 Task: Look for properties that are listed on Redfin for more than 180 days.
Action: Mouse moved to (563, 228)
Screenshot: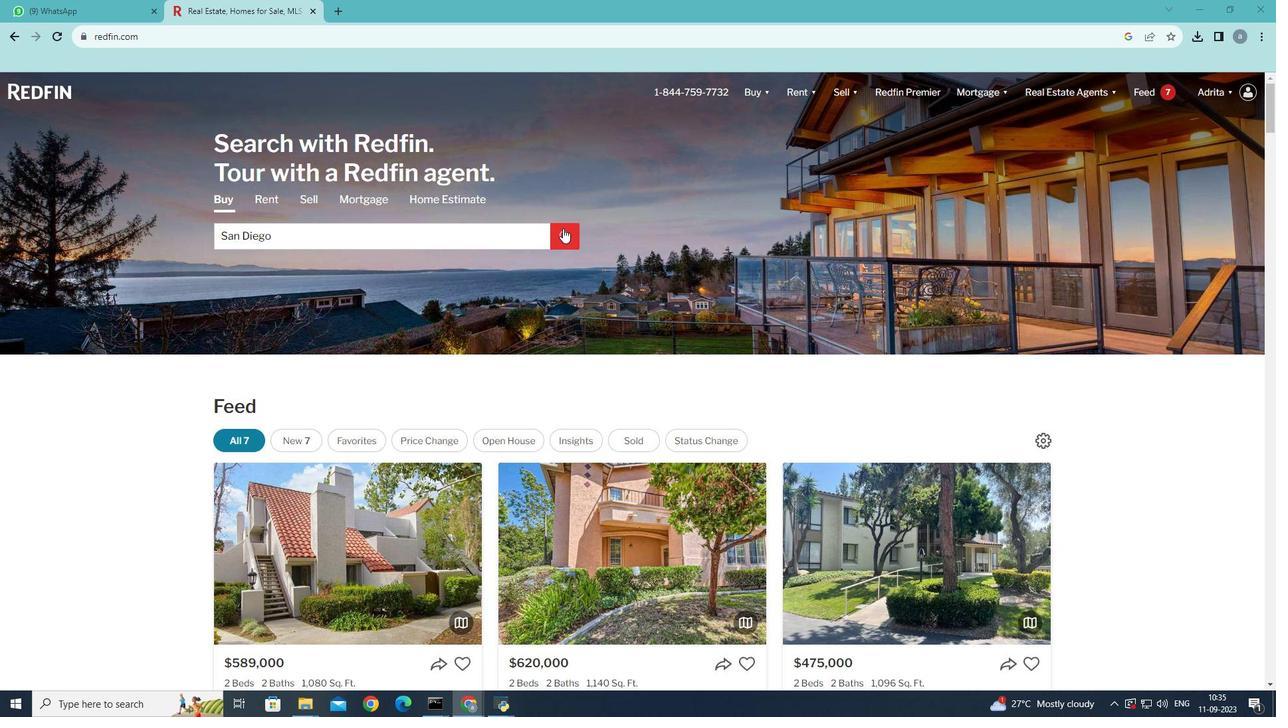 
Action: Mouse pressed left at (563, 228)
Screenshot: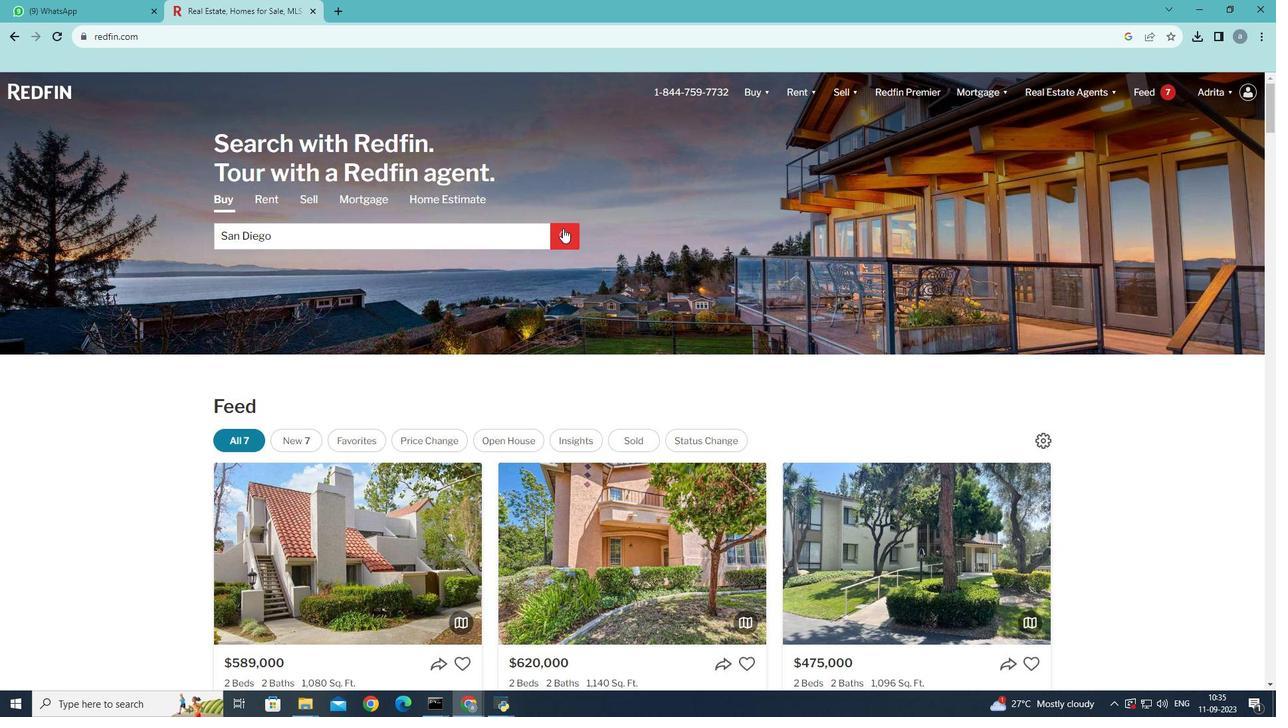 
Action: Mouse moved to (1144, 175)
Screenshot: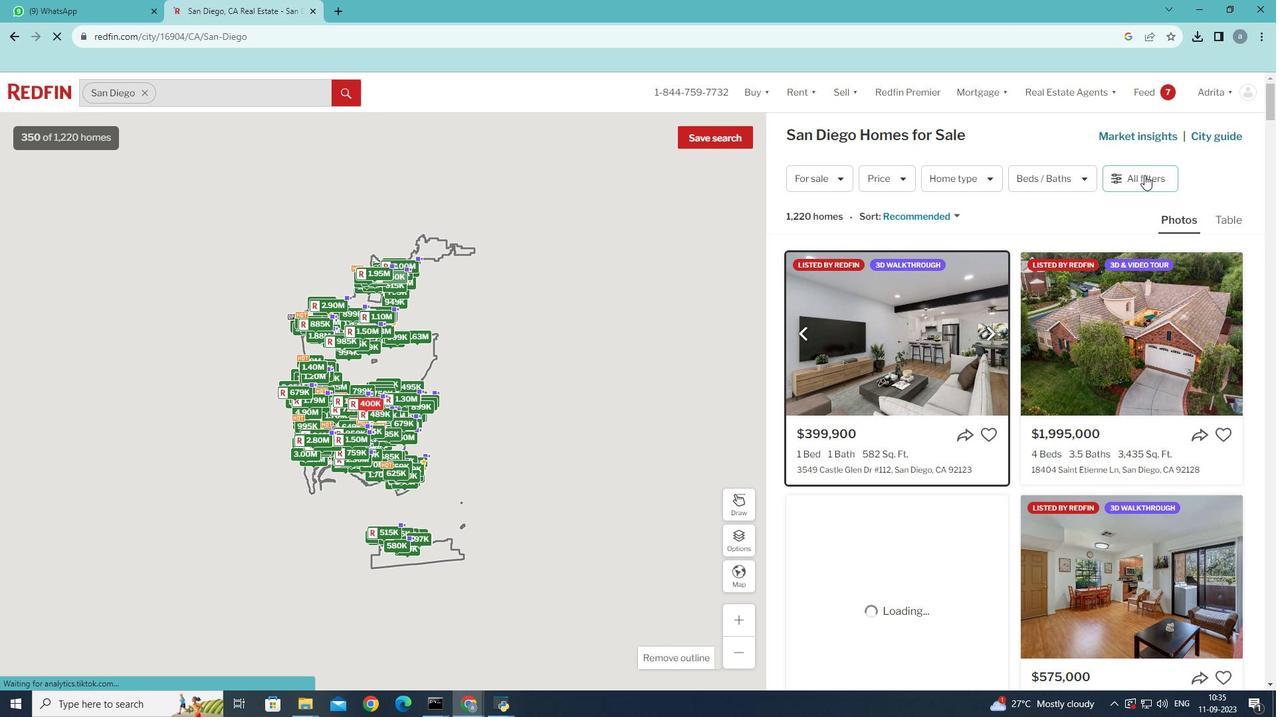 
Action: Mouse pressed left at (1144, 175)
Screenshot: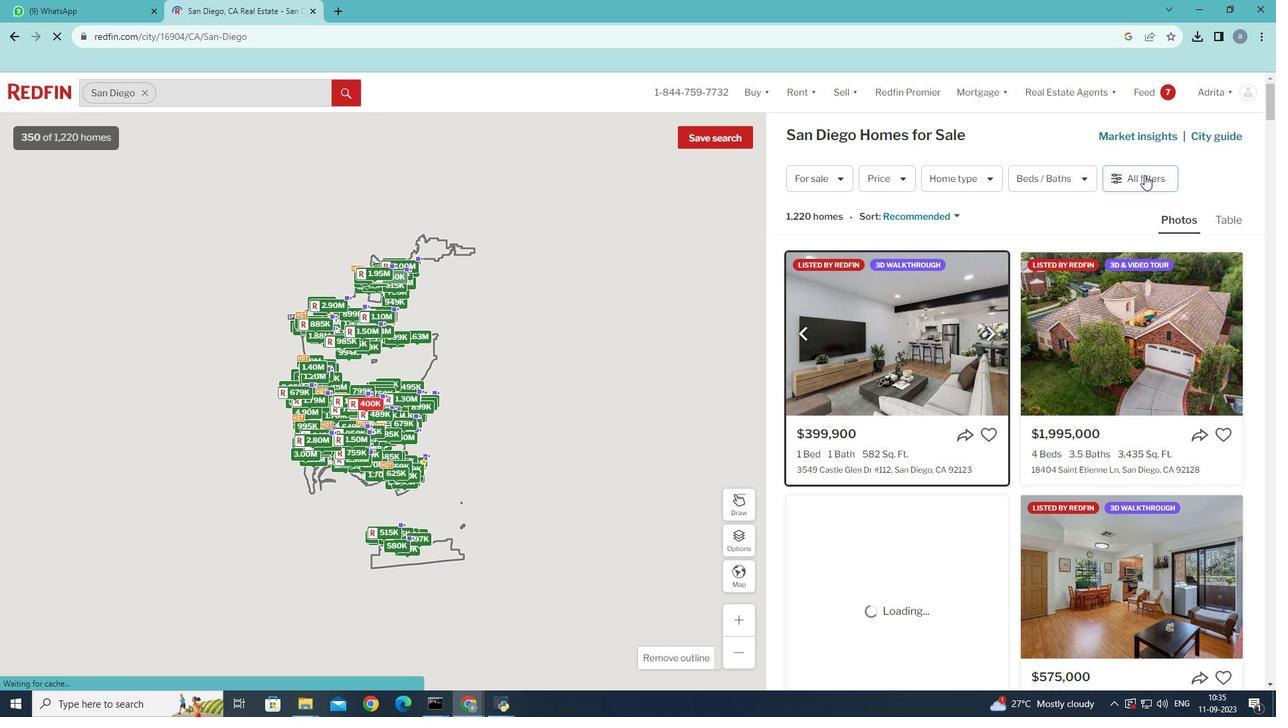 
Action: Mouse pressed left at (1144, 175)
Screenshot: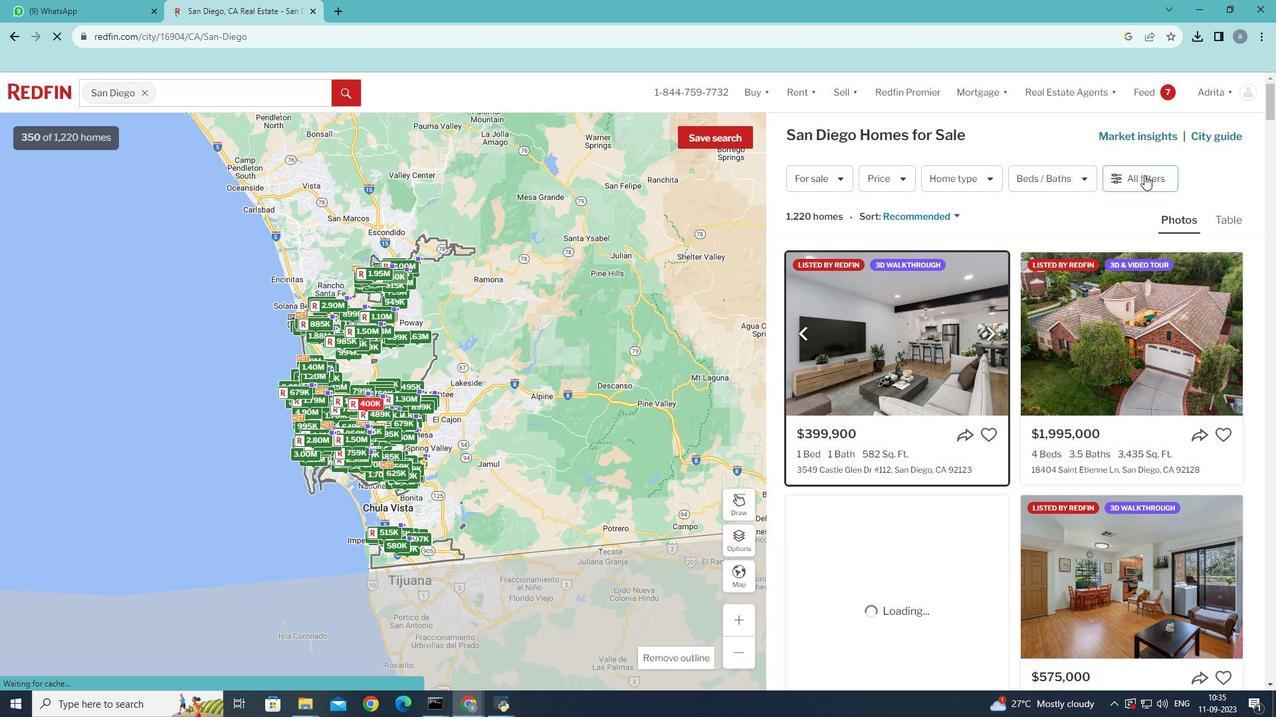 
Action: Mouse moved to (1143, 175)
Screenshot: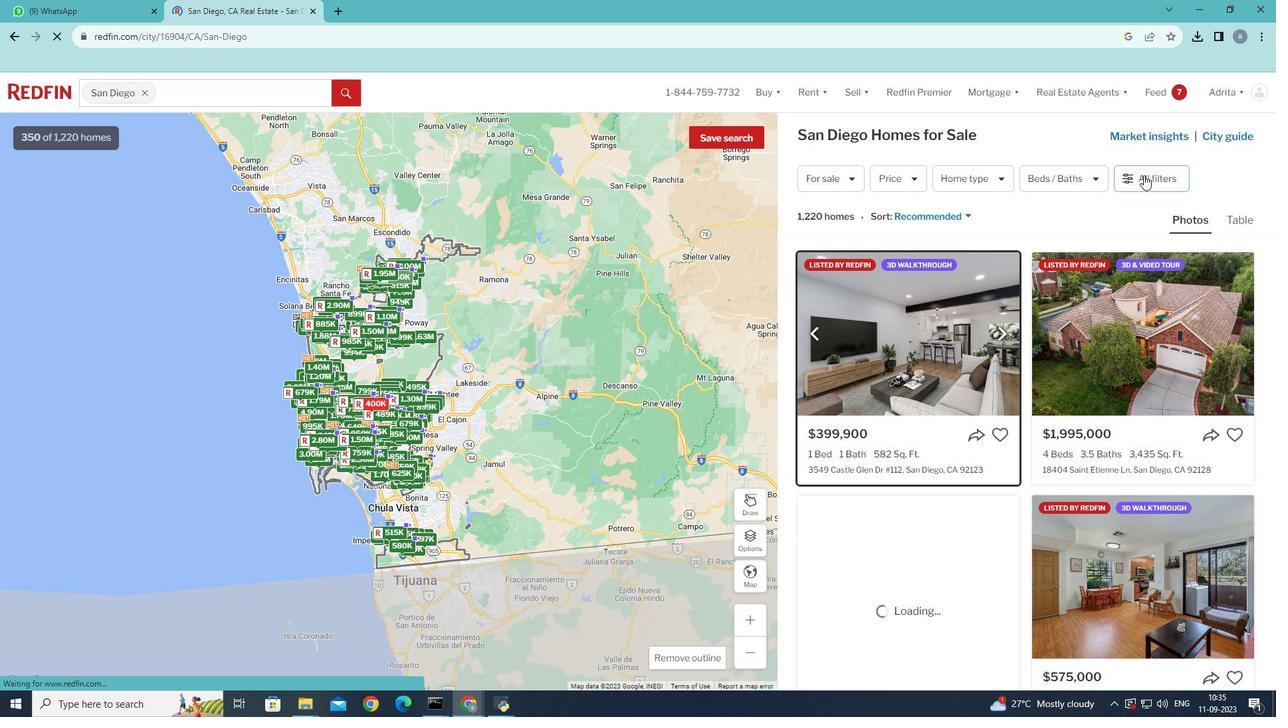 
Action: Mouse pressed left at (1143, 175)
Screenshot: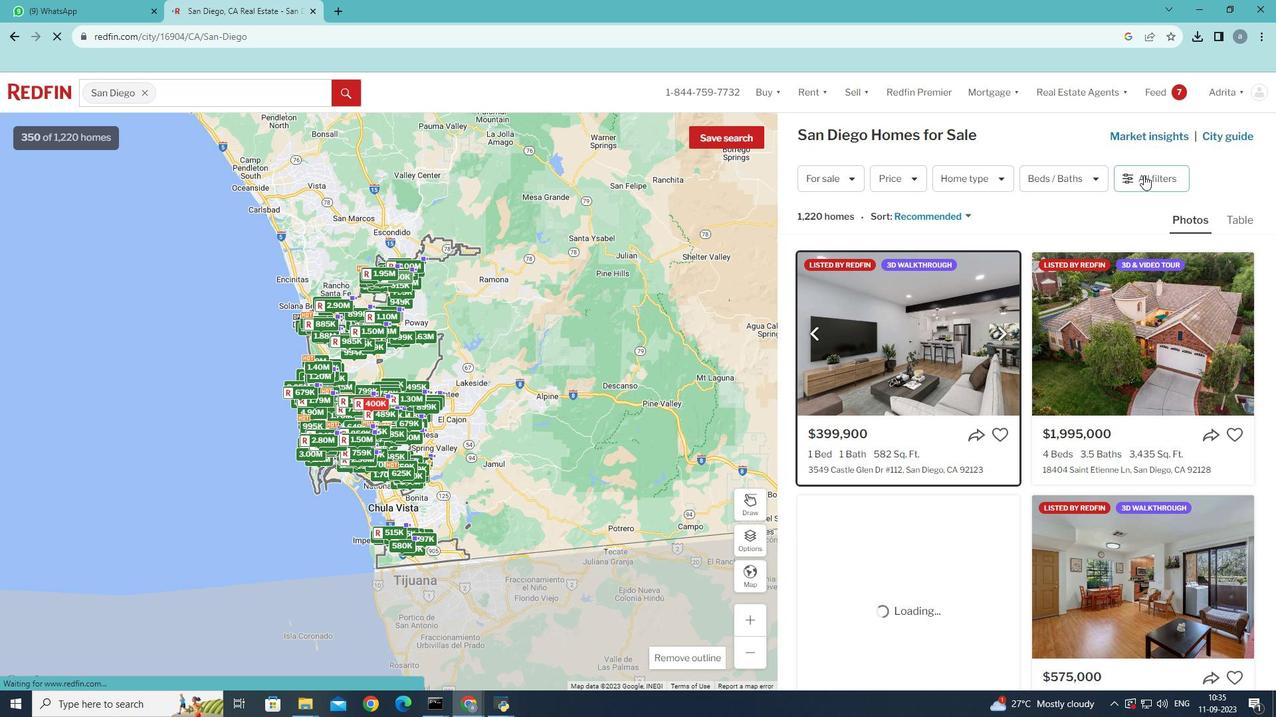 
Action: Mouse moved to (950, 125)
Screenshot: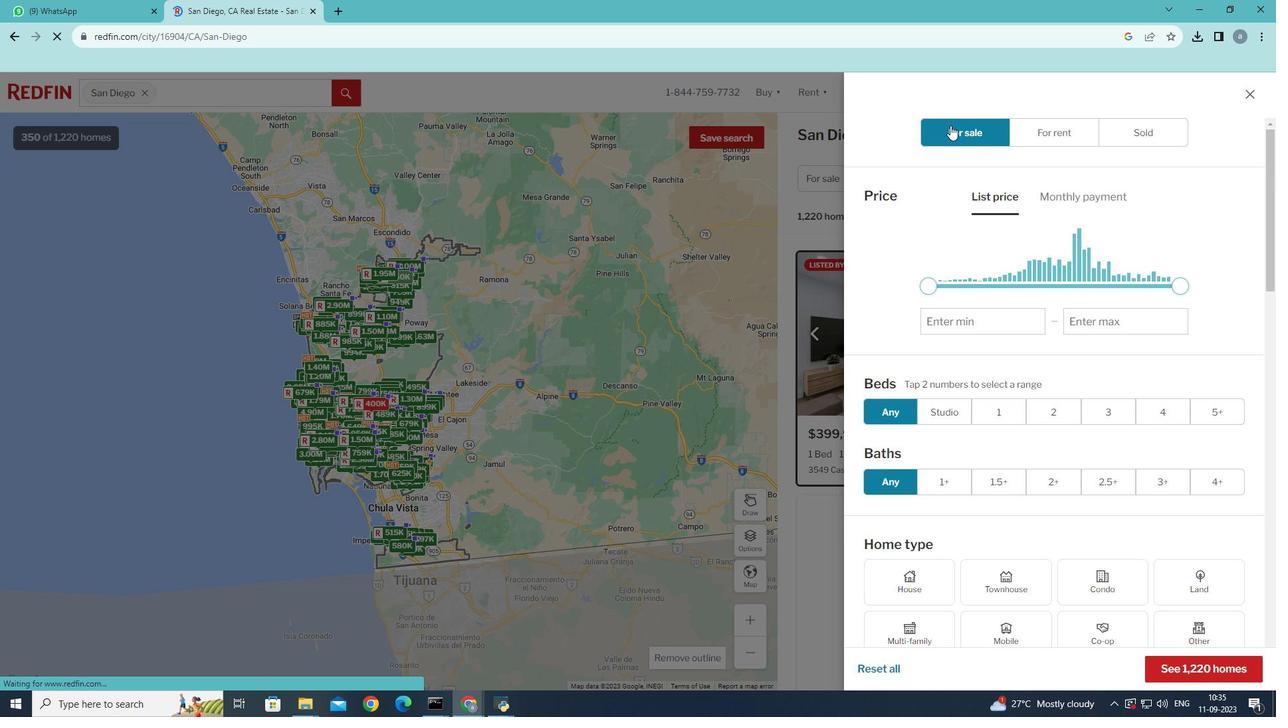 
Action: Mouse pressed left at (950, 125)
Screenshot: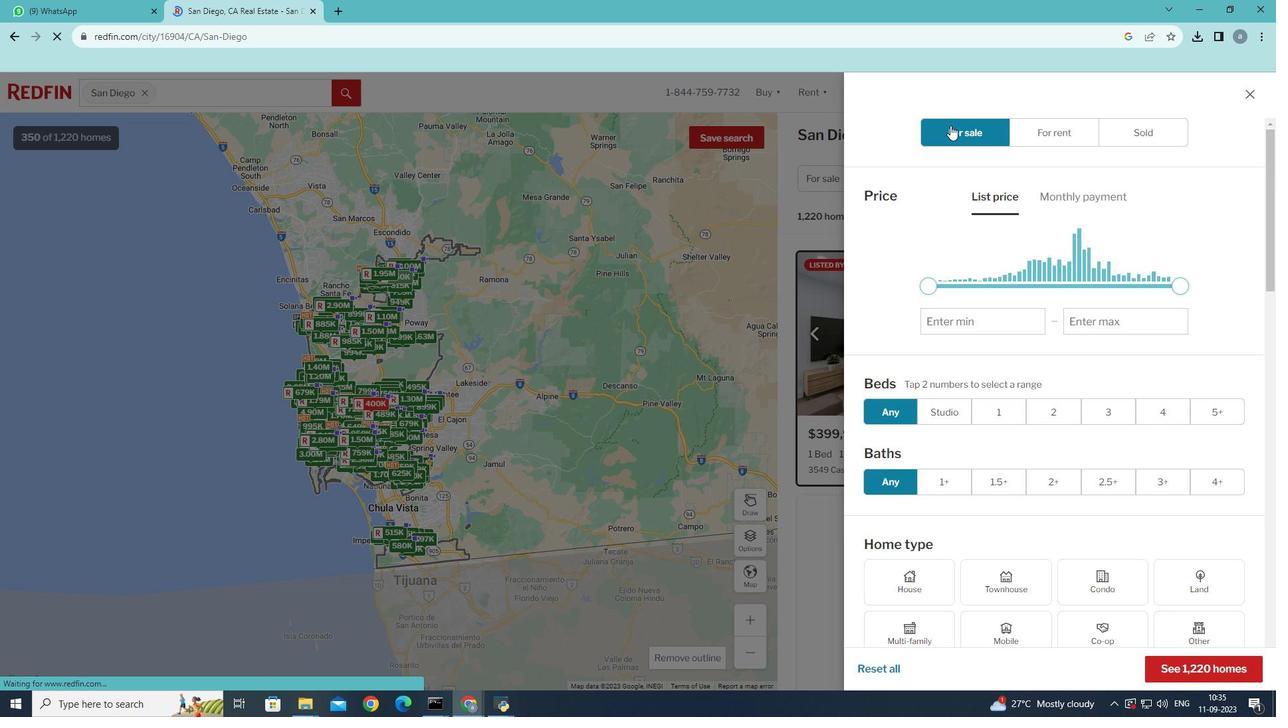 
Action: Mouse moved to (1057, 341)
Screenshot: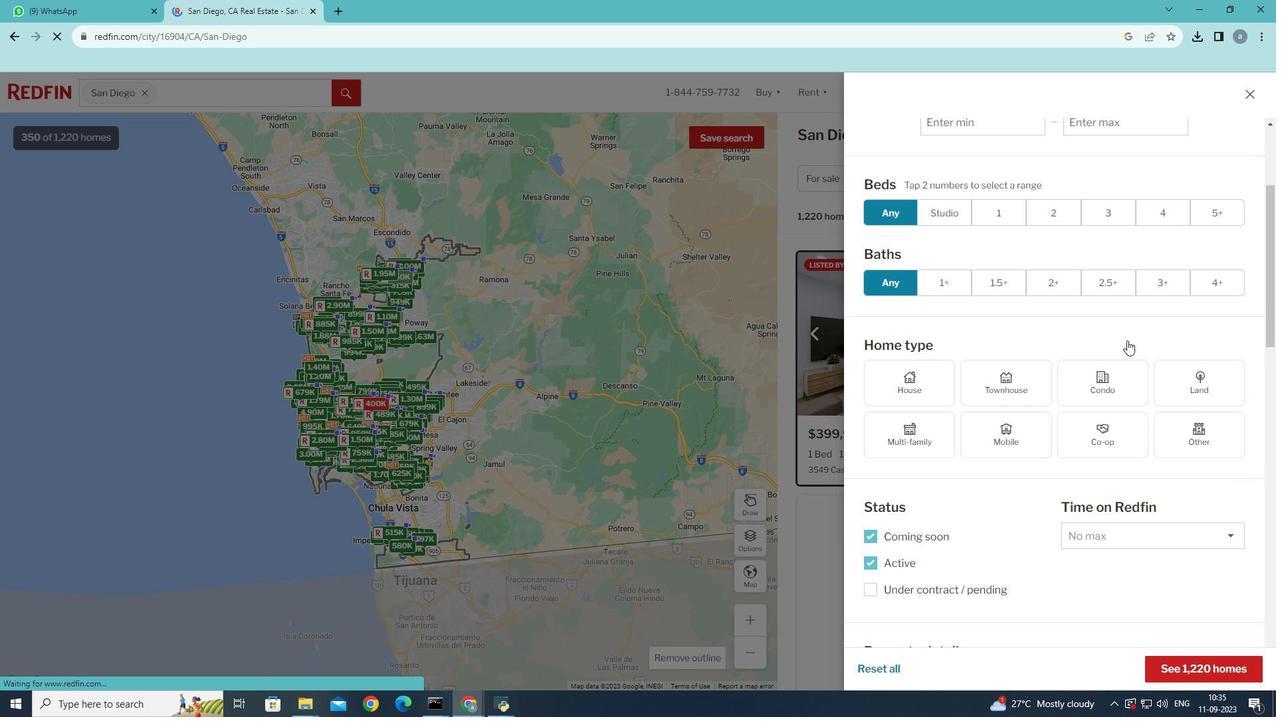 
Action: Mouse scrolled (1057, 341) with delta (0, 0)
Screenshot: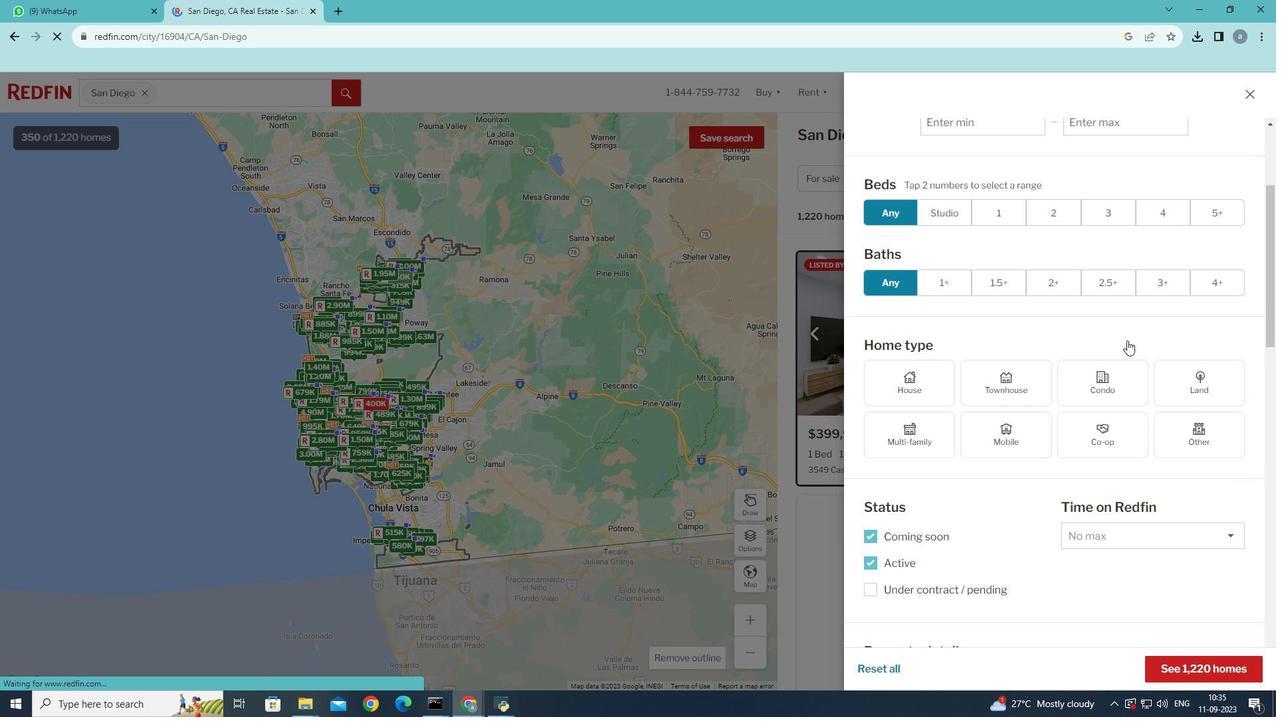 
Action: Mouse moved to (1060, 343)
Screenshot: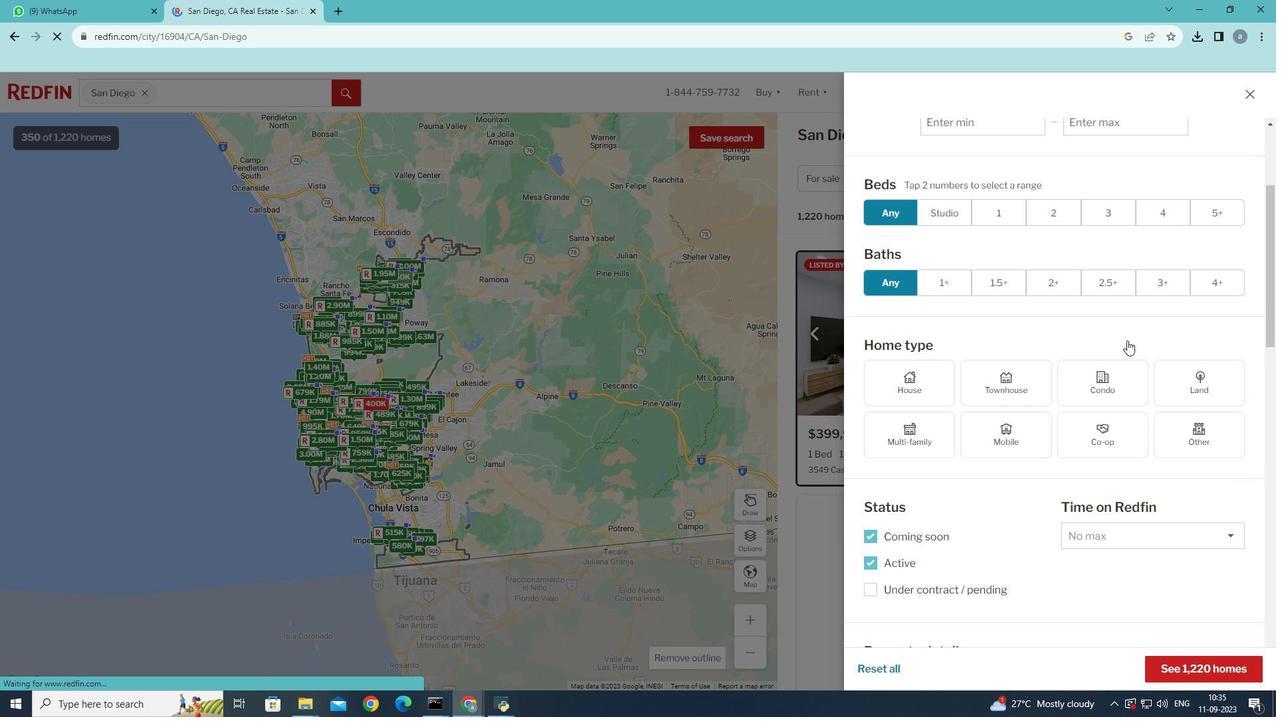 
Action: Mouse scrolled (1060, 342) with delta (0, 0)
Screenshot: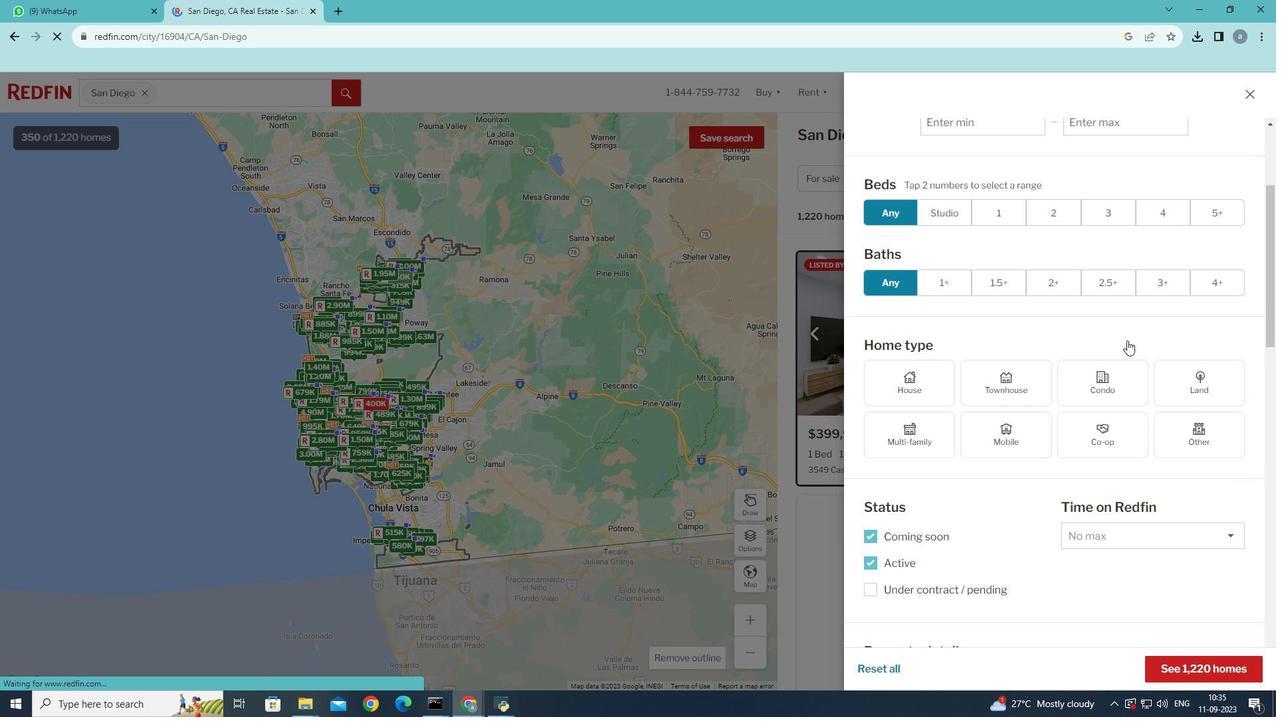
Action: Mouse moved to (1062, 343)
Screenshot: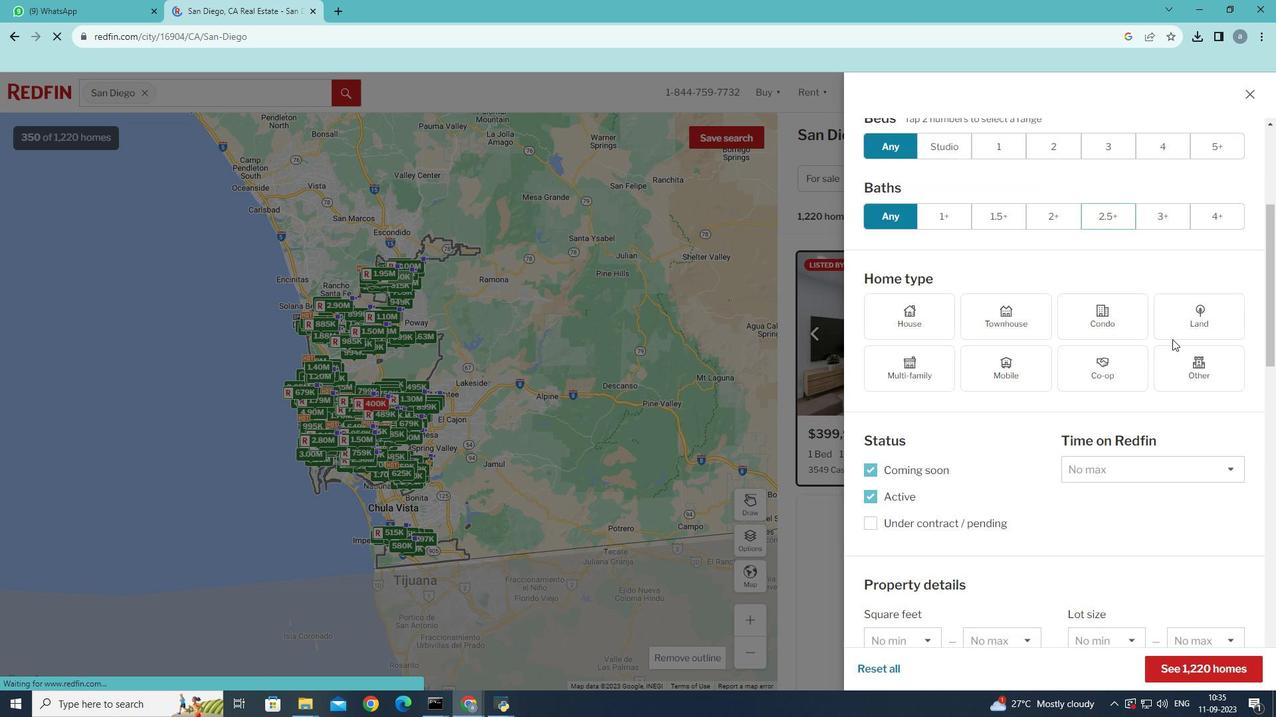 
Action: Mouse scrolled (1062, 342) with delta (0, 0)
Screenshot: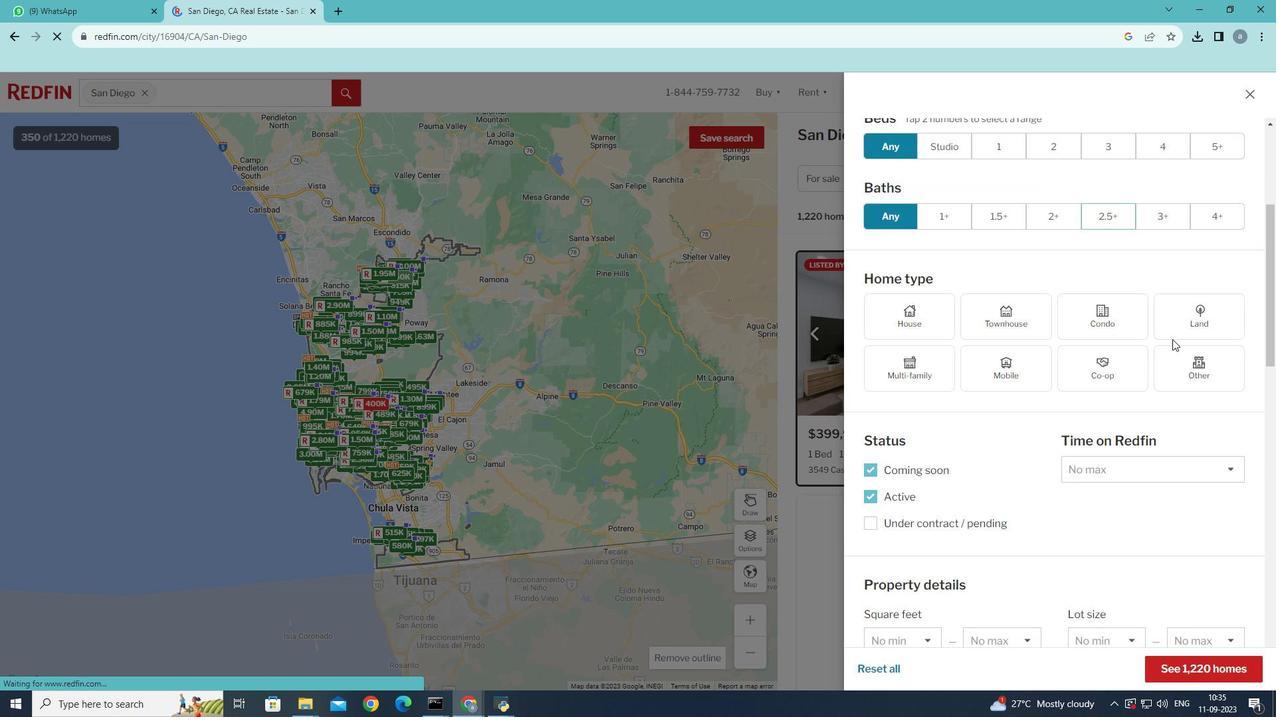 
Action: Mouse moved to (1072, 343)
Screenshot: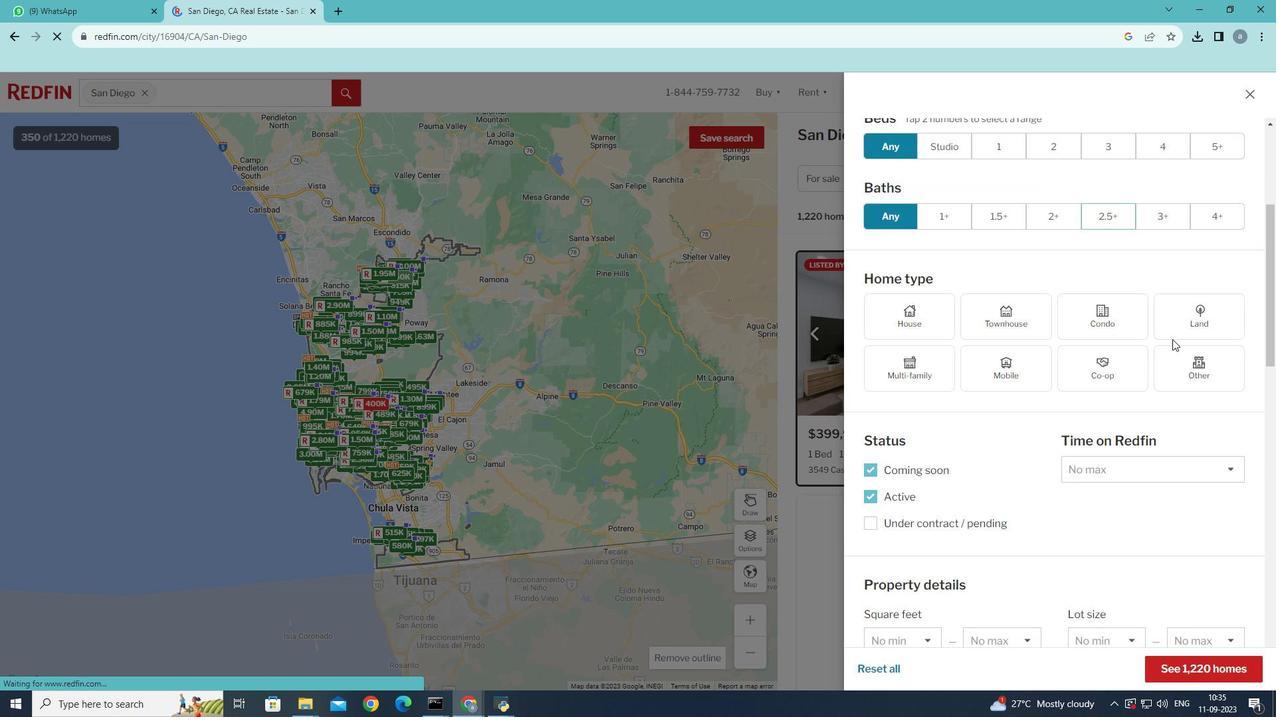 
Action: Mouse scrolled (1072, 342) with delta (0, 0)
Screenshot: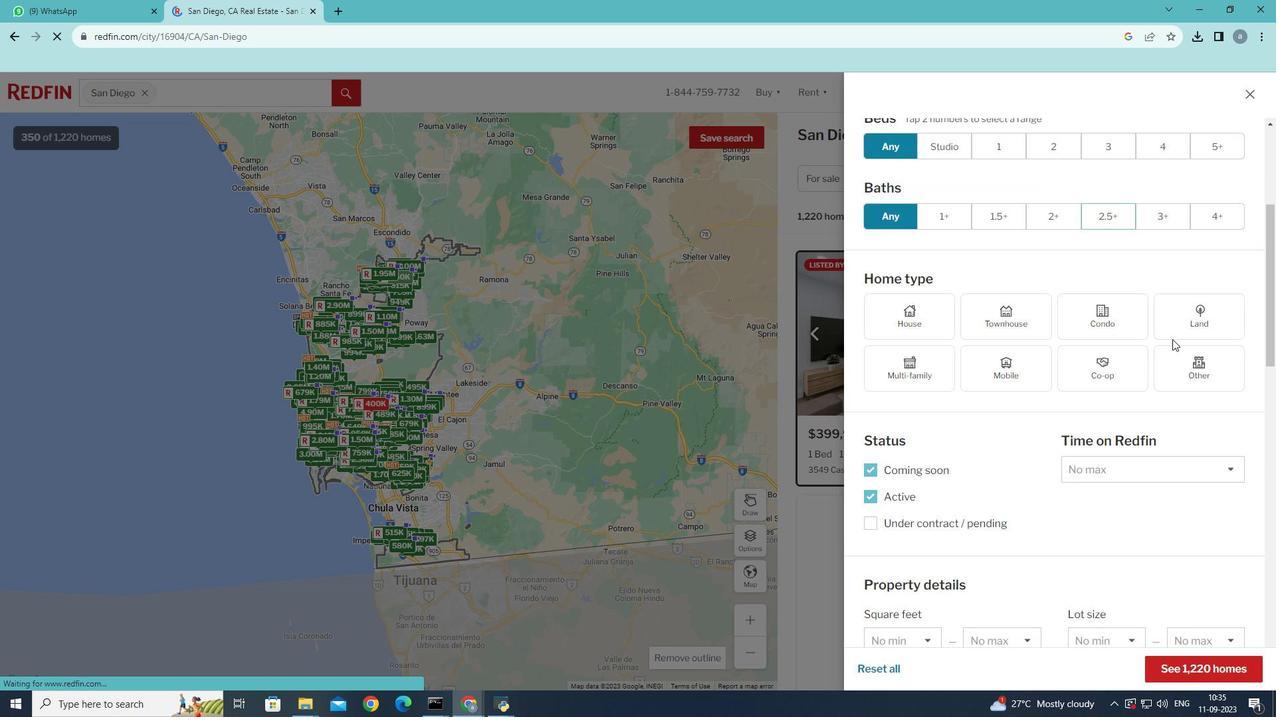 
Action: Mouse moved to (1217, 337)
Screenshot: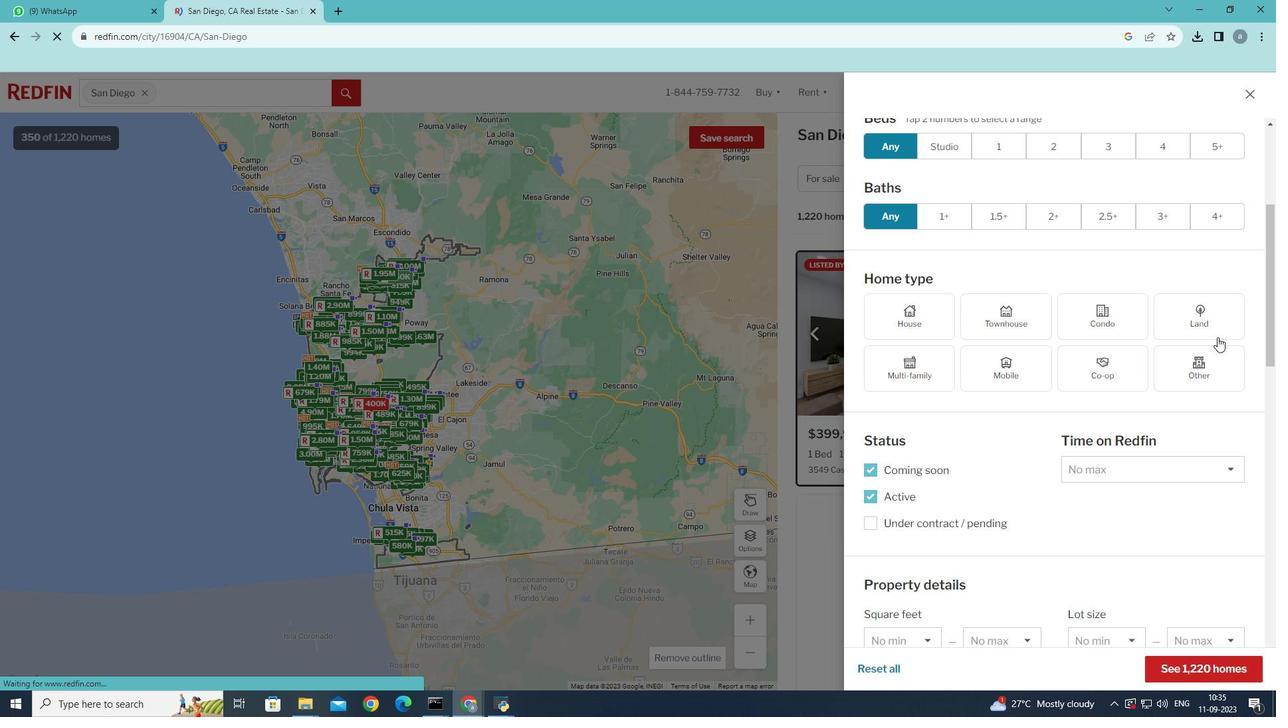 
Action: Mouse scrolled (1217, 337) with delta (0, 0)
Screenshot: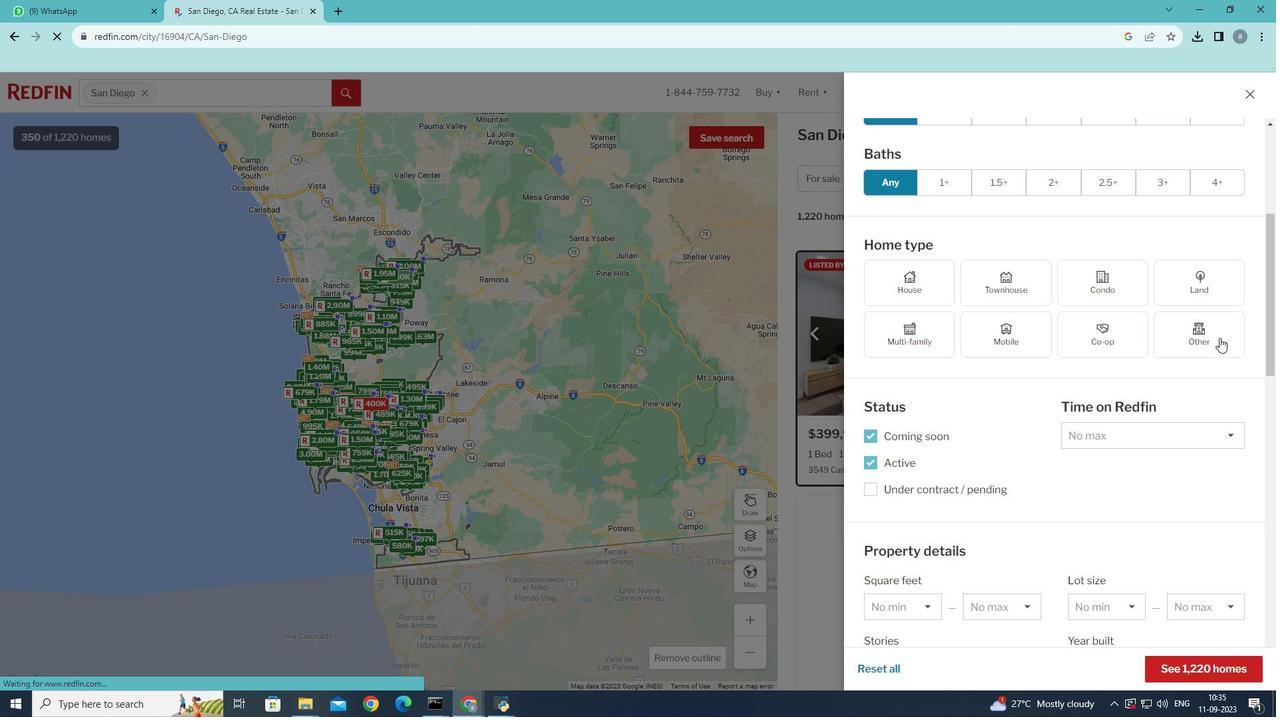 
Action: Mouse moved to (1219, 338)
Screenshot: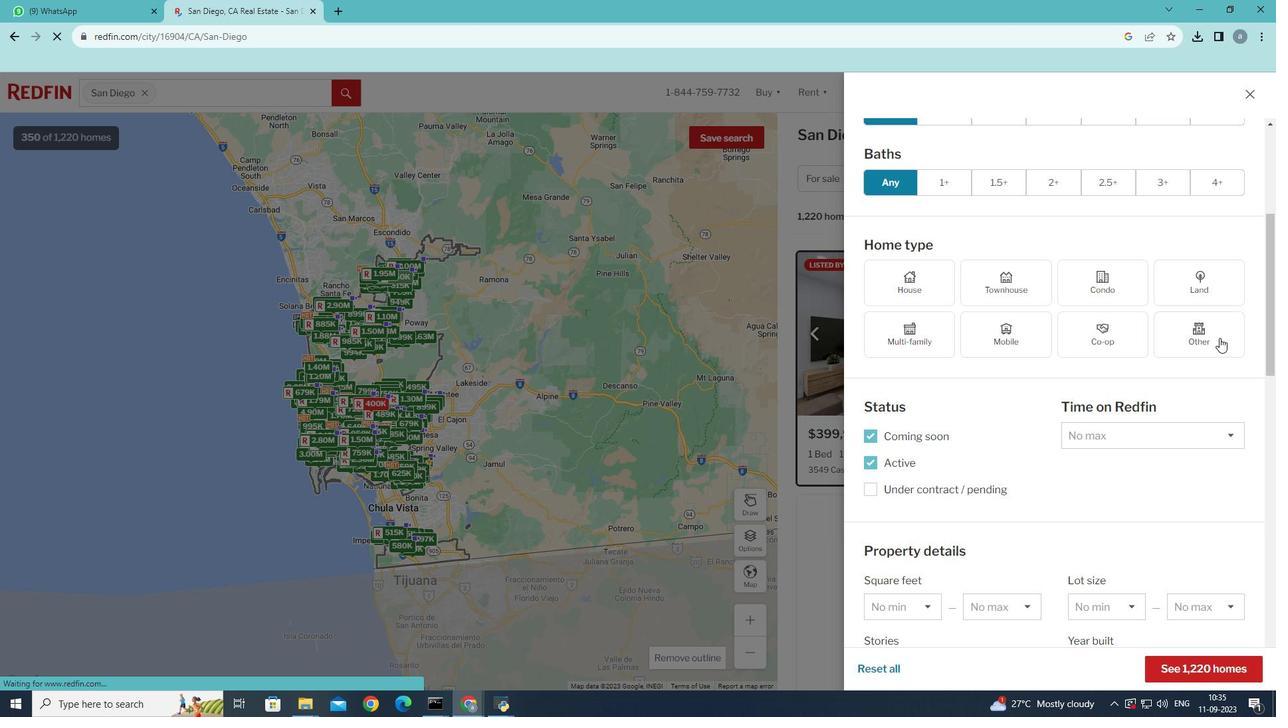 
Action: Mouse scrolled (1219, 337) with delta (0, 0)
Screenshot: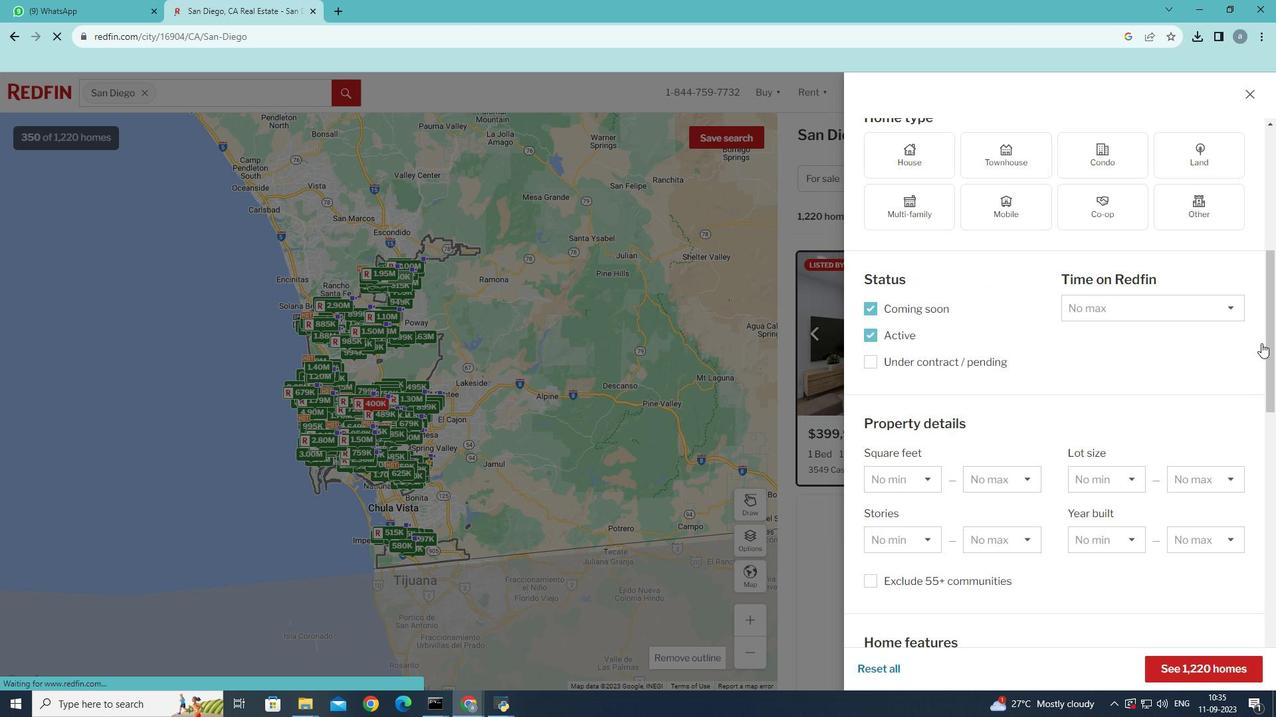 
Action: Mouse moved to (1219, 338)
Screenshot: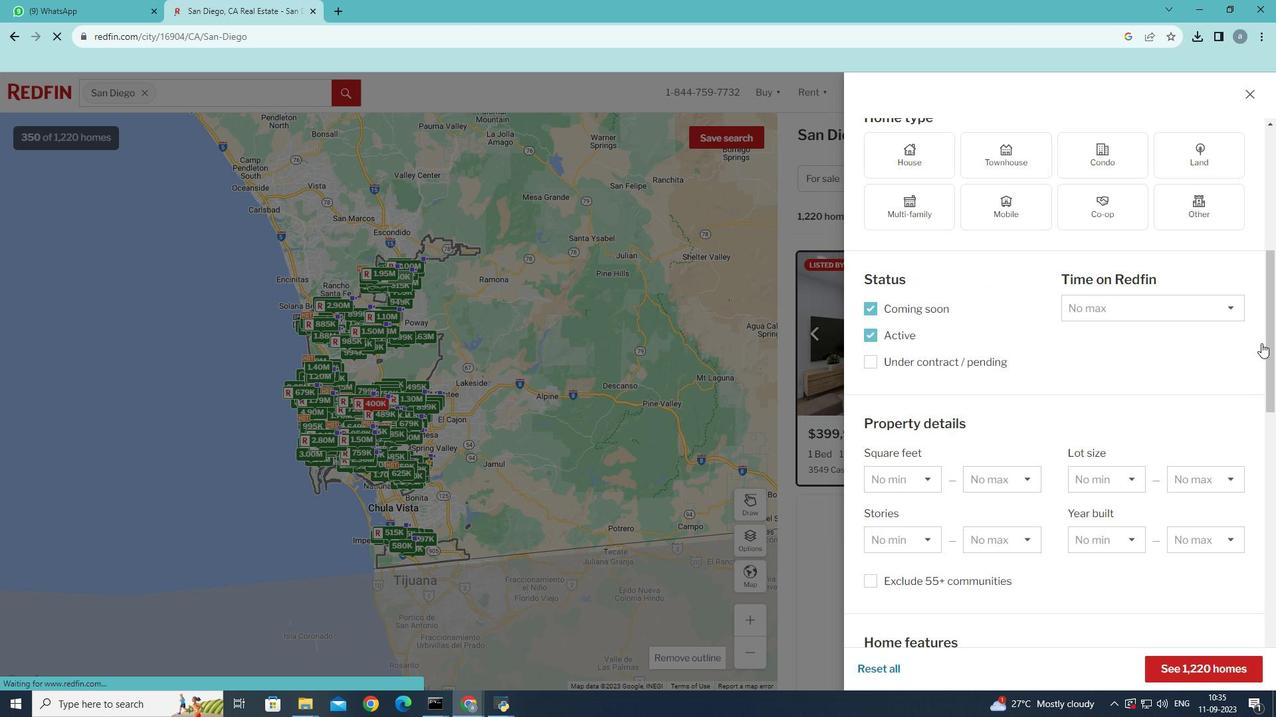 
Action: Mouse scrolled (1219, 337) with delta (0, 0)
Screenshot: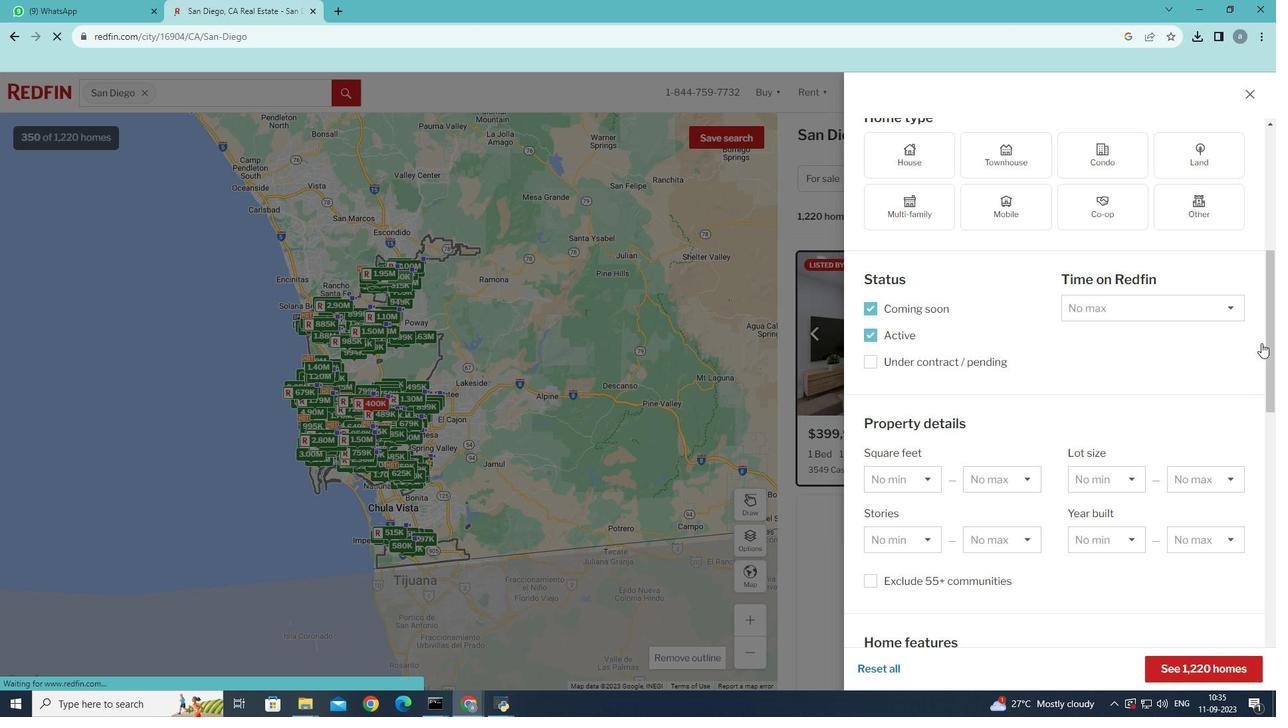 
Action: Mouse moved to (1228, 272)
Screenshot: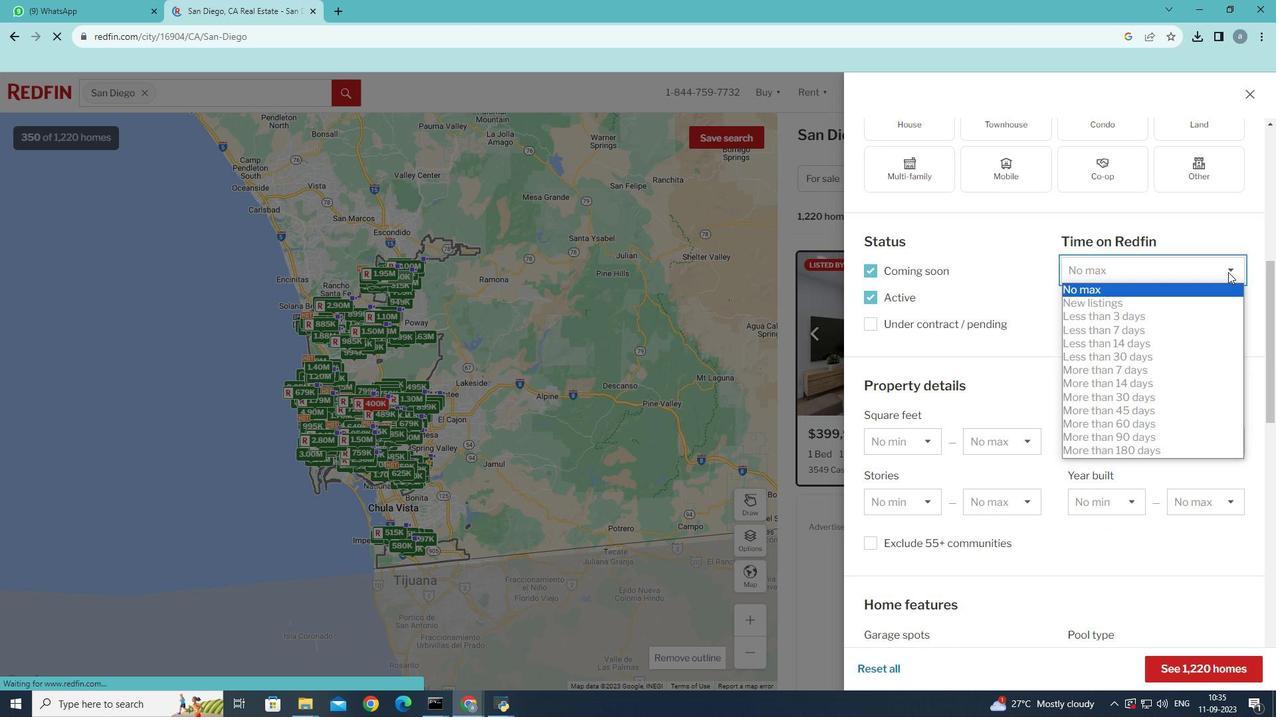 
Action: Mouse pressed left at (1228, 272)
Screenshot: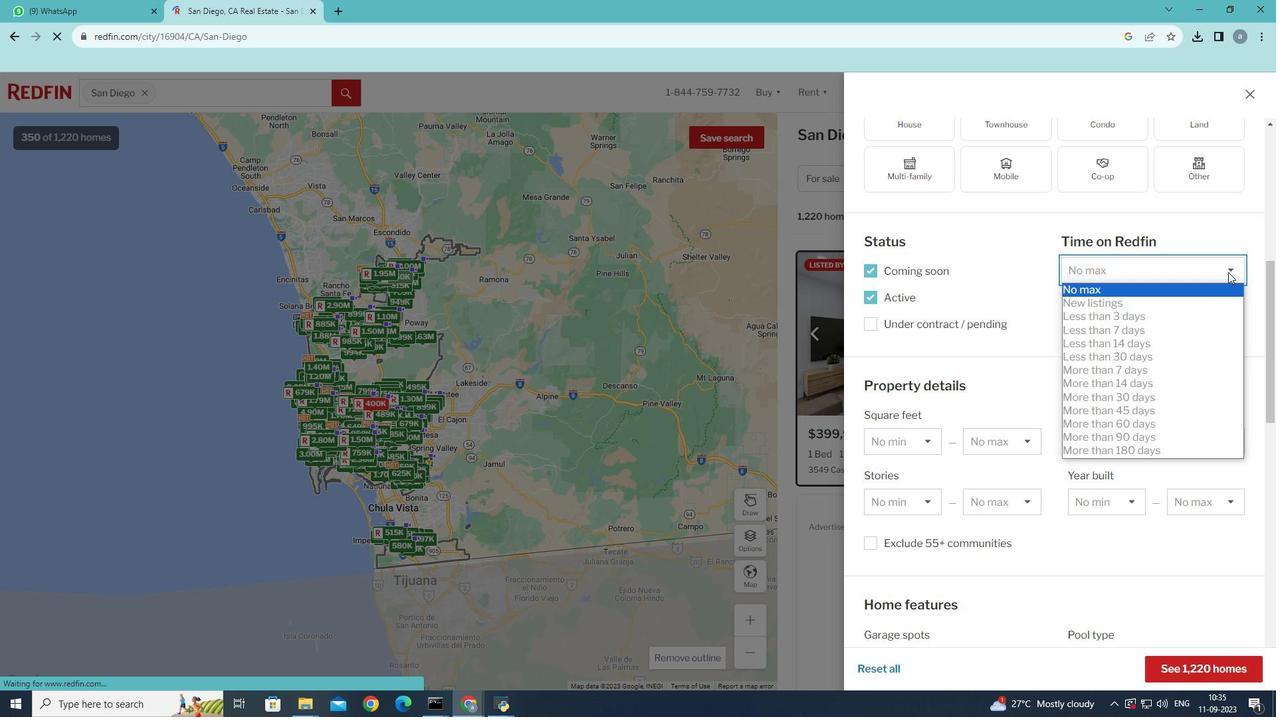 
Action: Mouse moved to (1169, 446)
Screenshot: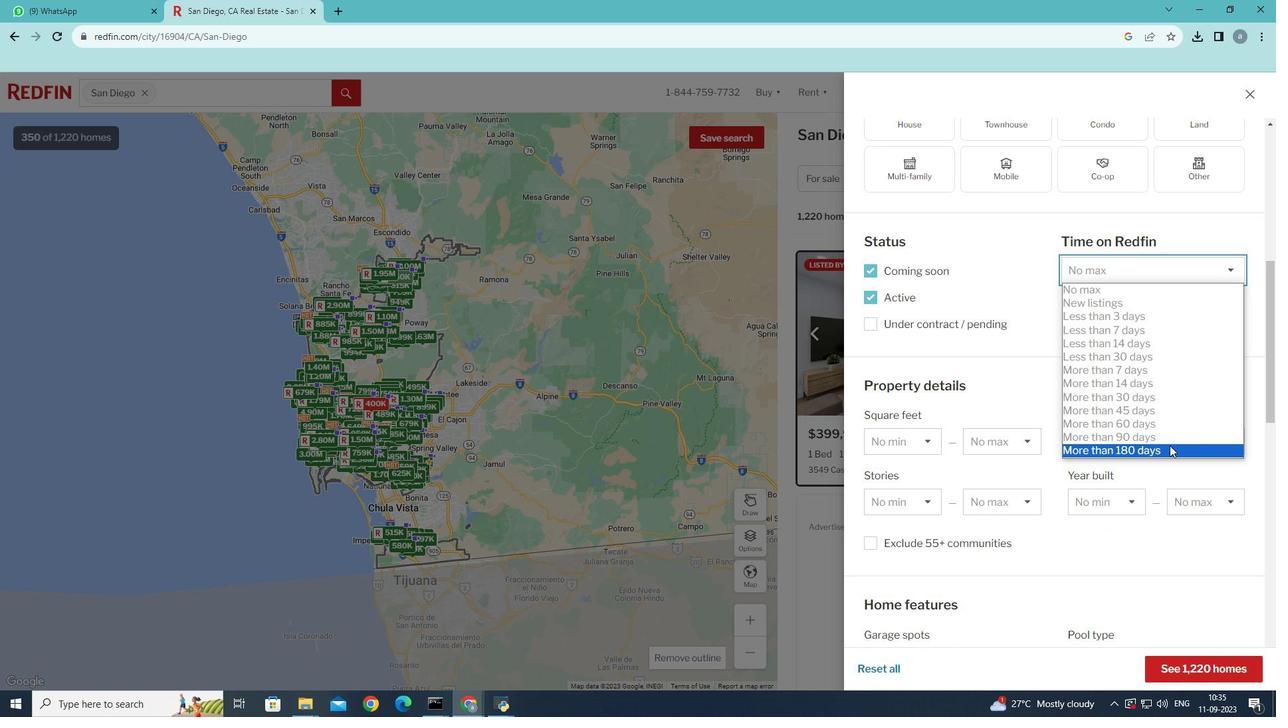 
Action: Mouse pressed left at (1169, 446)
Screenshot: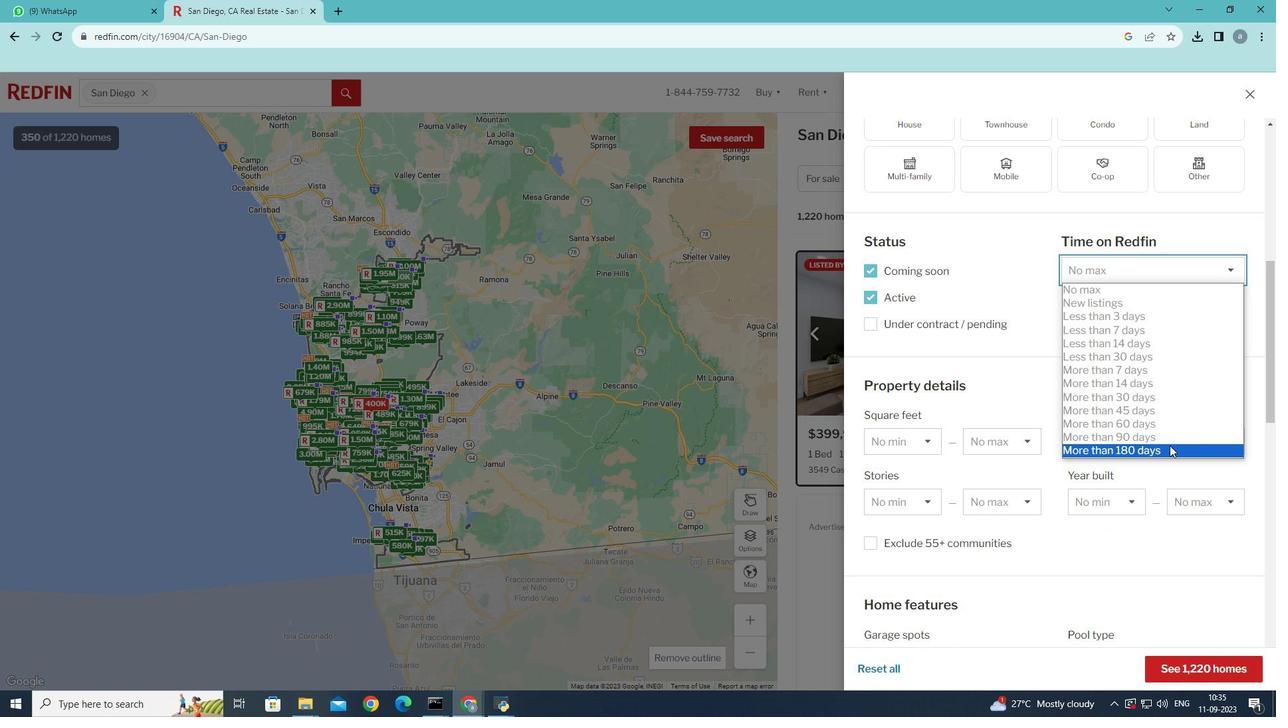 
Action: Mouse moved to (1189, 669)
Screenshot: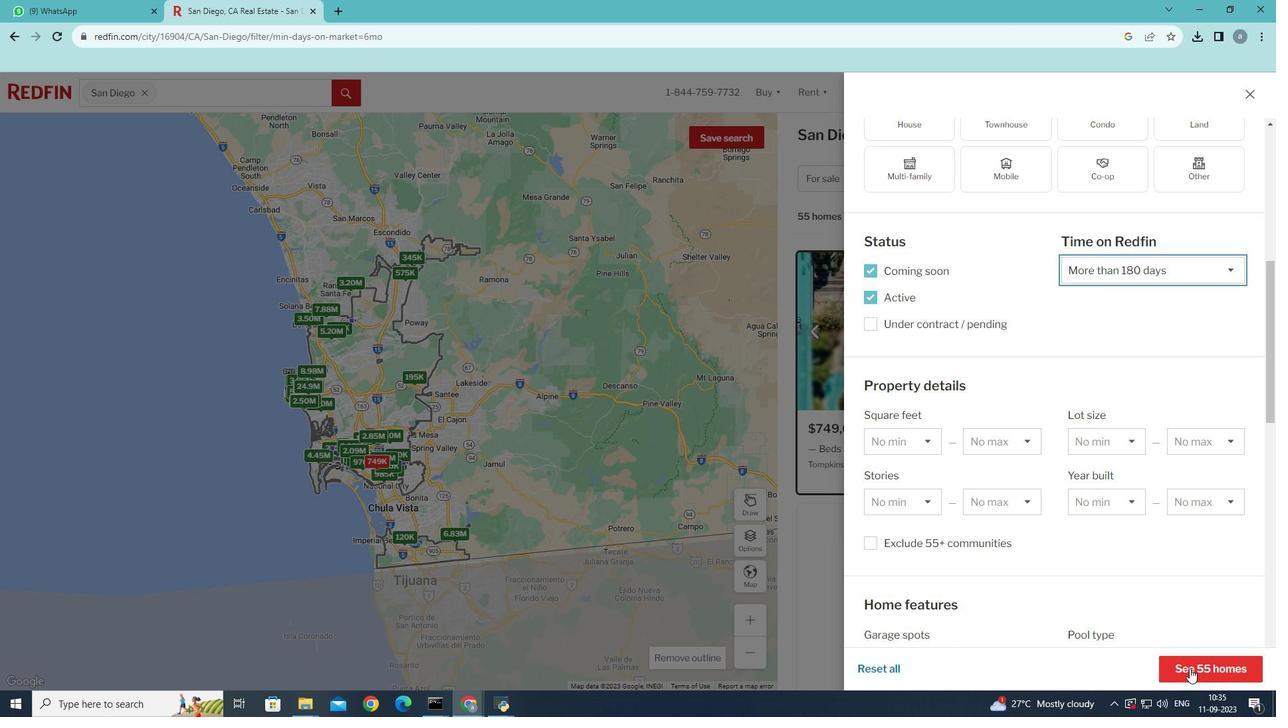
Action: Mouse pressed left at (1189, 669)
Screenshot: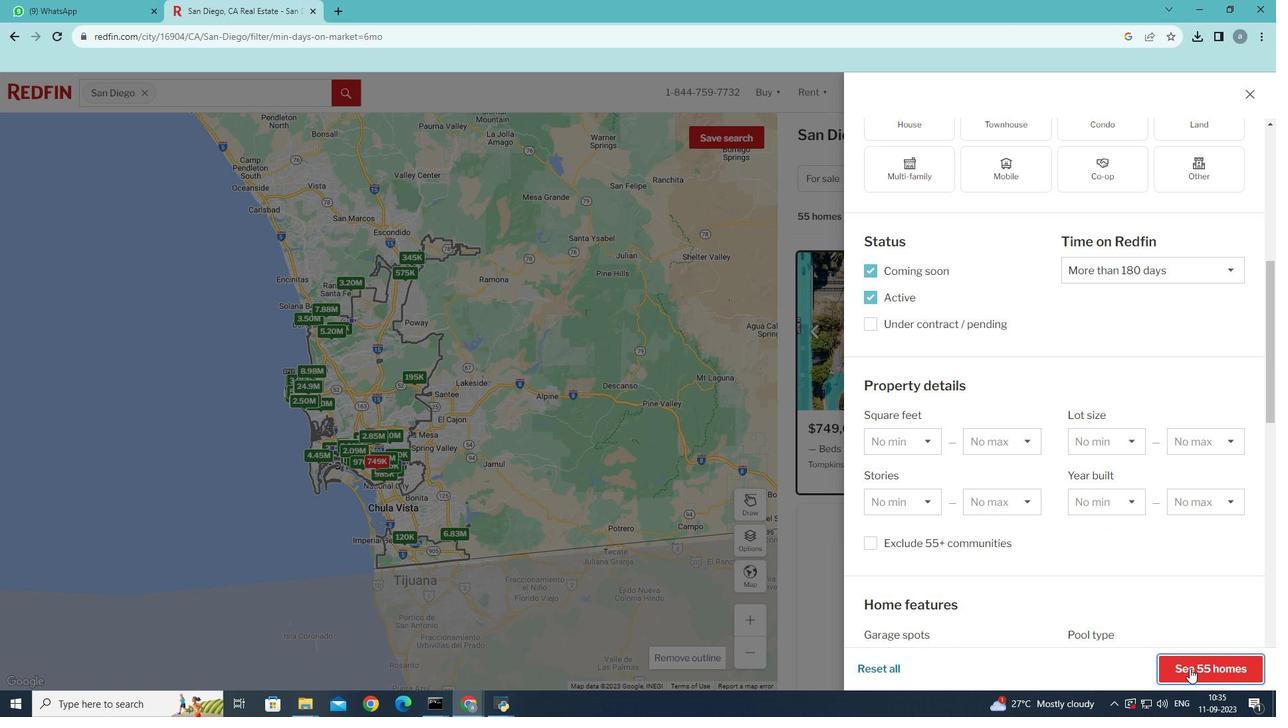 
Action: Mouse moved to (1189, 669)
Screenshot: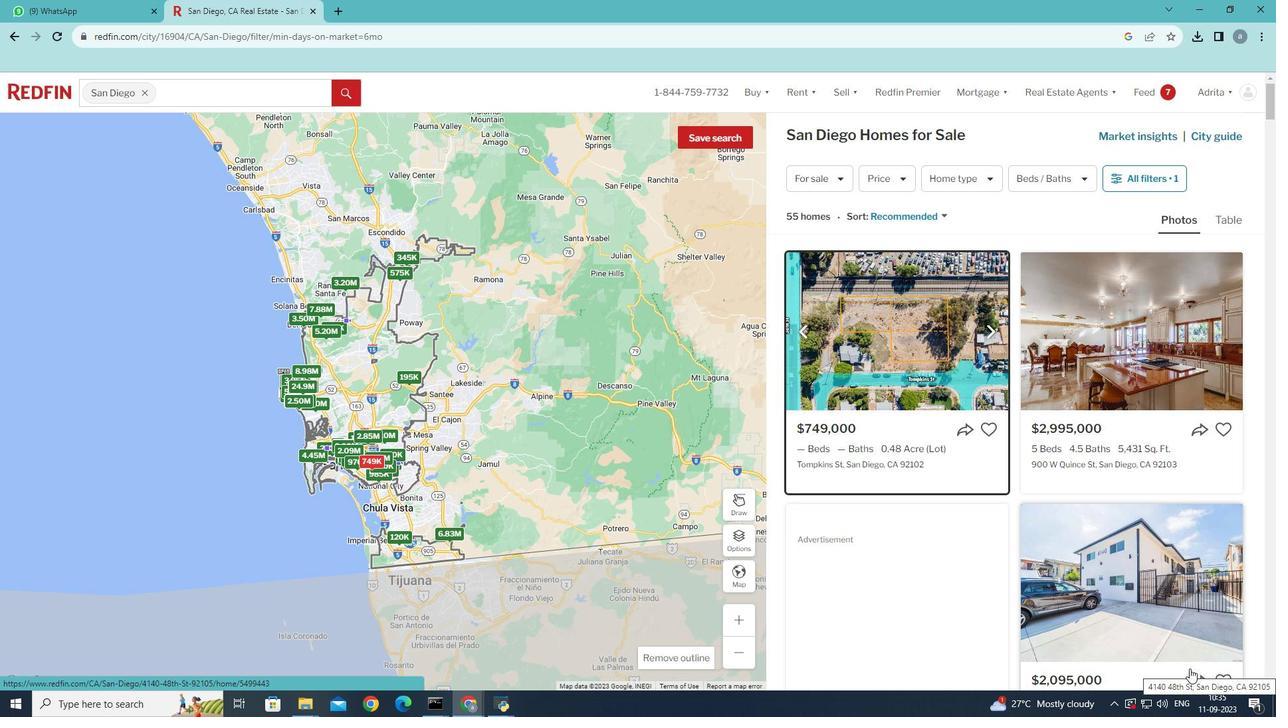
